 Task: Manage the contract owners settings
Action: Mouse moved to (153, 149)
Screenshot: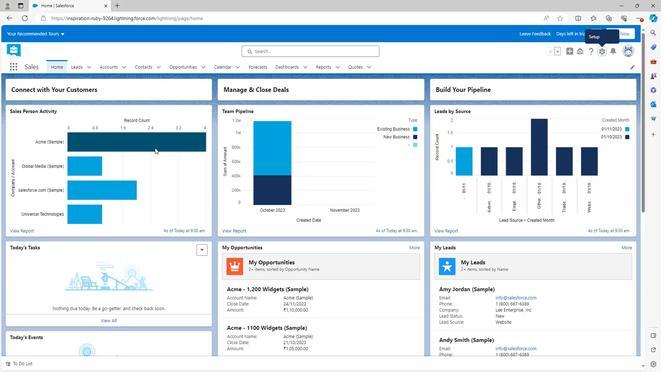 
Action: Mouse scrolled (153, 148) with delta (0, 0)
Screenshot: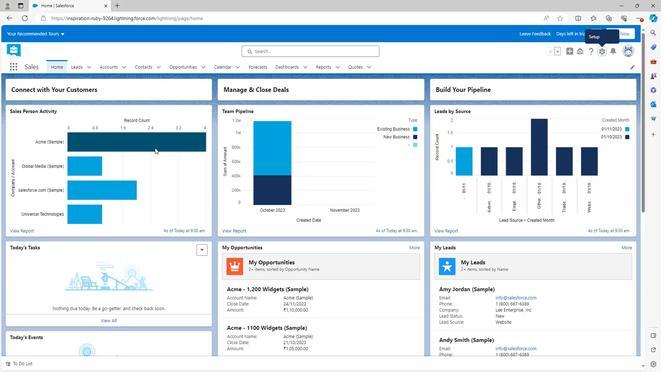 
Action: Mouse scrolled (153, 148) with delta (0, 0)
Screenshot: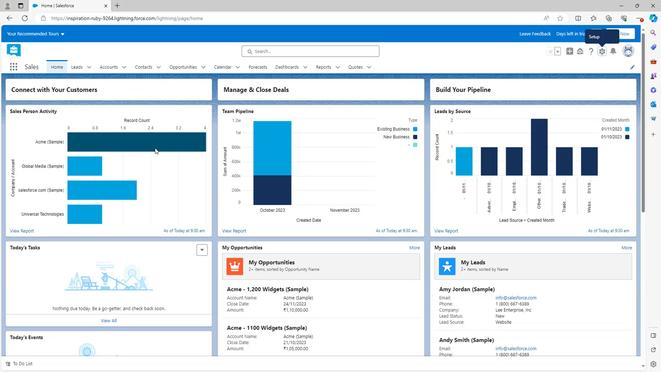 
Action: Mouse scrolled (153, 148) with delta (0, 0)
Screenshot: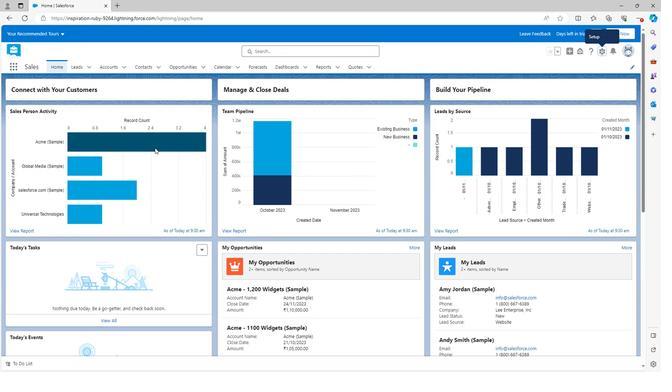 
Action: Mouse scrolled (153, 148) with delta (0, 0)
Screenshot: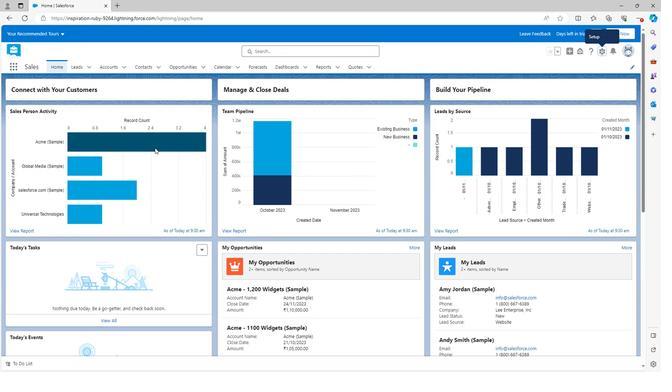 
Action: Mouse scrolled (153, 148) with delta (0, 0)
Screenshot: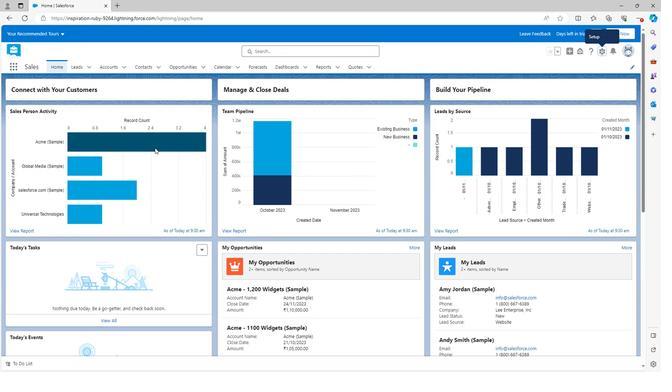 
Action: Mouse moved to (153, 149)
Screenshot: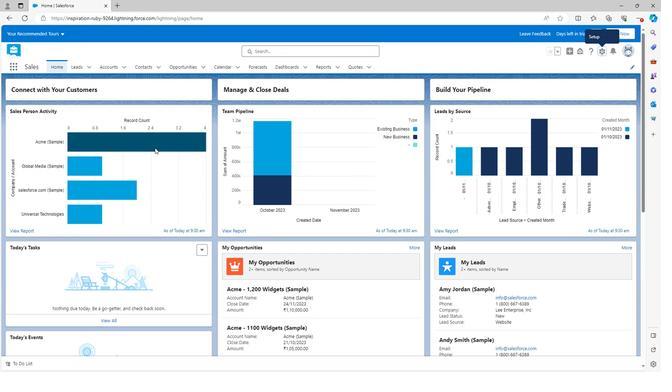 
Action: Mouse scrolled (153, 149) with delta (0, 0)
Screenshot: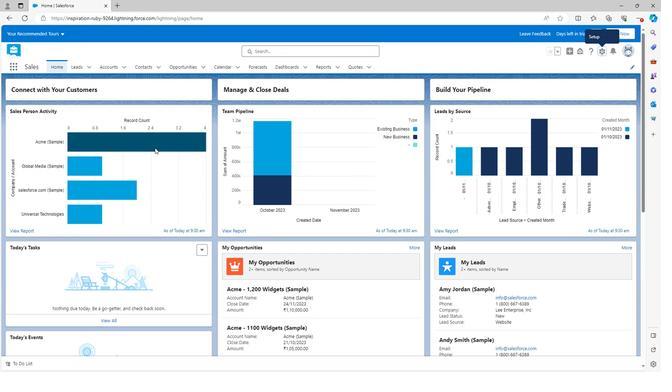 
Action: Mouse moved to (153, 150)
Screenshot: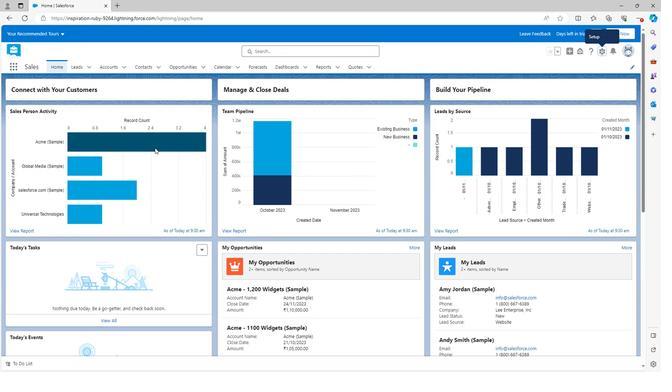 
Action: Mouse scrolled (153, 149) with delta (0, 0)
Screenshot: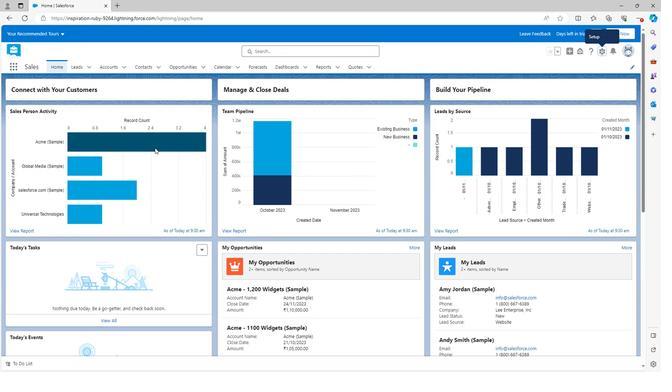 
Action: Mouse moved to (153, 150)
Screenshot: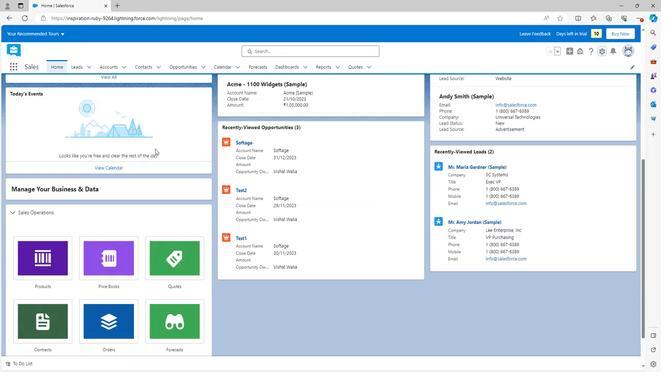 
Action: Mouse scrolled (153, 150) with delta (0, 0)
Screenshot: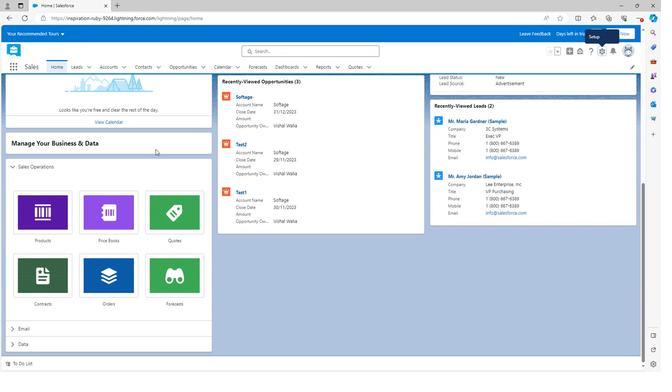 
Action: Mouse scrolled (153, 150) with delta (0, 0)
Screenshot: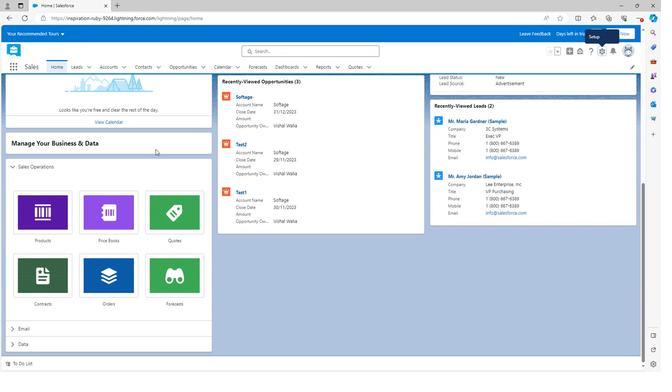 
Action: Mouse scrolled (153, 150) with delta (0, 0)
Screenshot: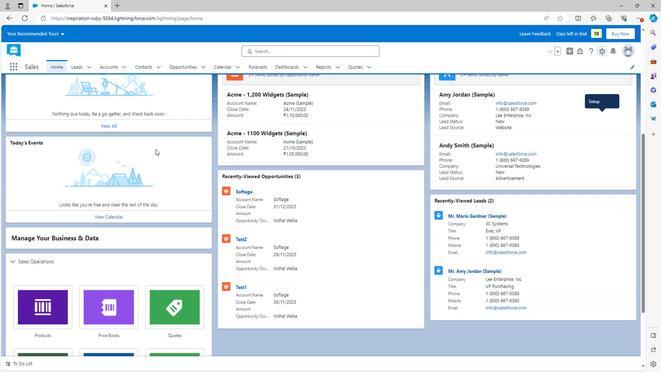 
Action: Mouse scrolled (153, 150) with delta (0, 0)
Screenshot: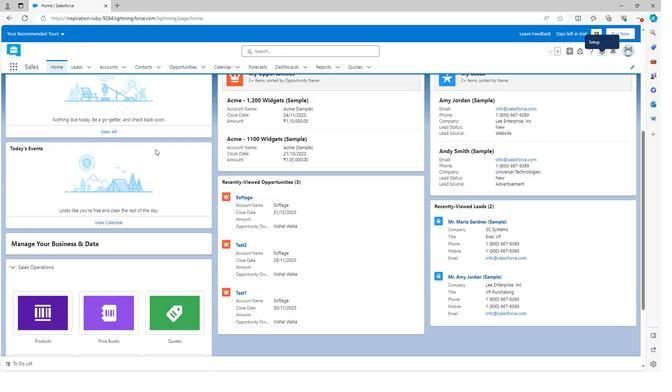 
Action: Mouse scrolled (153, 150) with delta (0, 0)
Screenshot: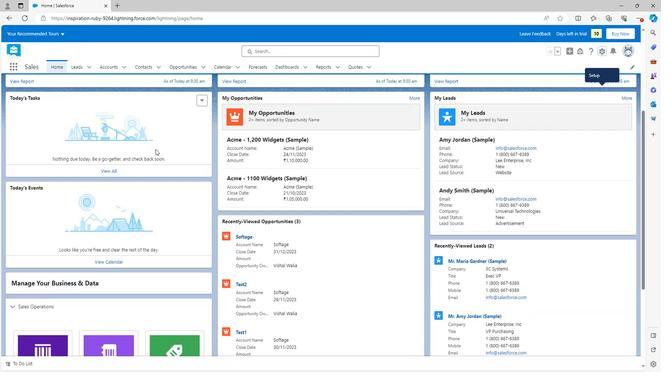 
Action: Mouse scrolled (153, 150) with delta (0, 0)
Screenshot: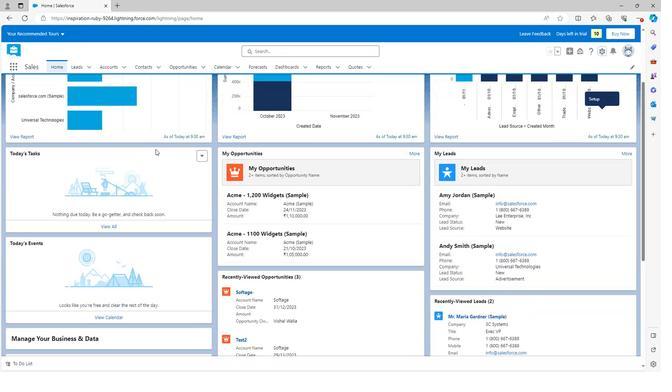 
Action: Mouse scrolled (153, 150) with delta (0, 0)
Screenshot: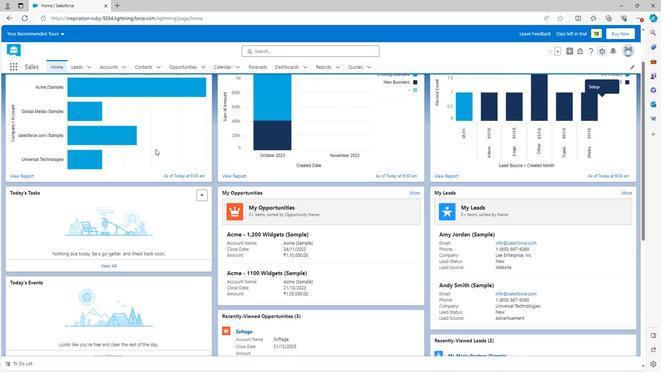 
Action: Mouse moved to (597, 52)
Screenshot: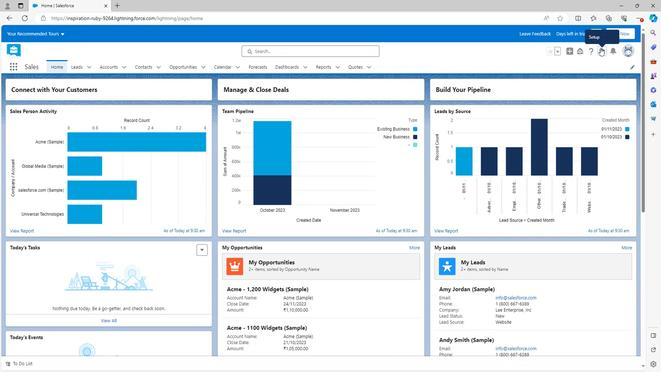 
Action: Mouse pressed left at (597, 52)
Screenshot: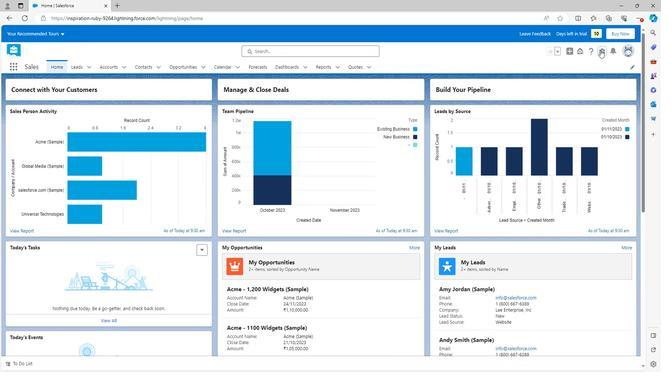 
Action: Mouse moved to (573, 71)
Screenshot: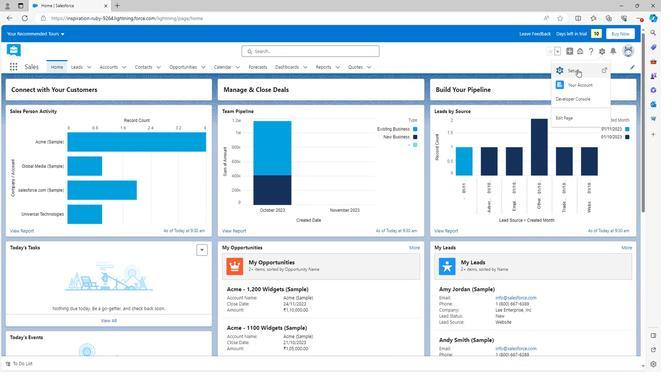 
Action: Mouse pressed left at (573, 71)
Screenshot: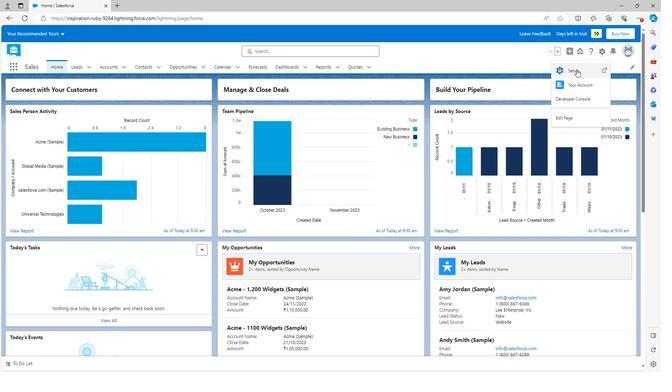 
Action: Mouse moved to (4, 270)
Screenshot: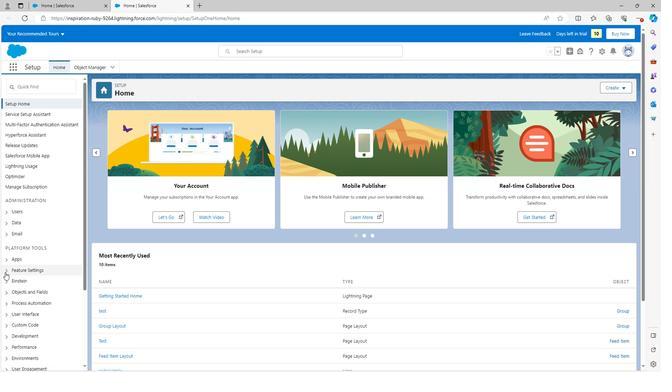 
Action: Mouse pressed left at (4, 270)
Screenshot: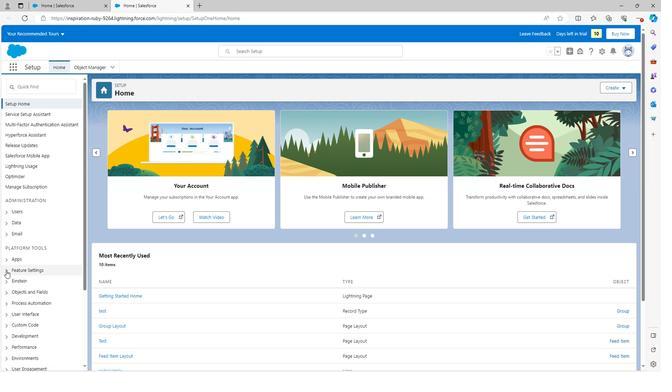 
Action: Mouse scrolled (4, 270) with delta (0, 0)
Screenshot: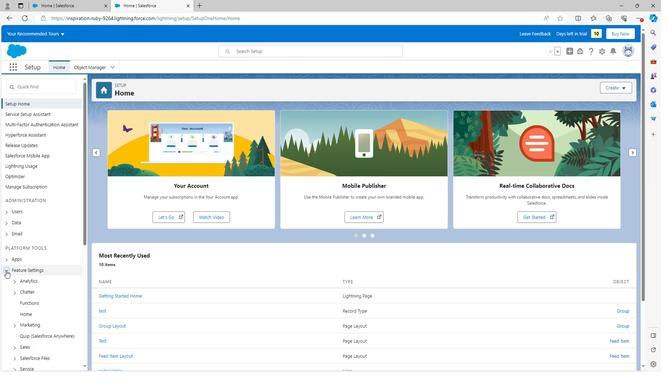 
Action: Mouse scrolled (4, 270) with delta (0, 0)
Screenshot: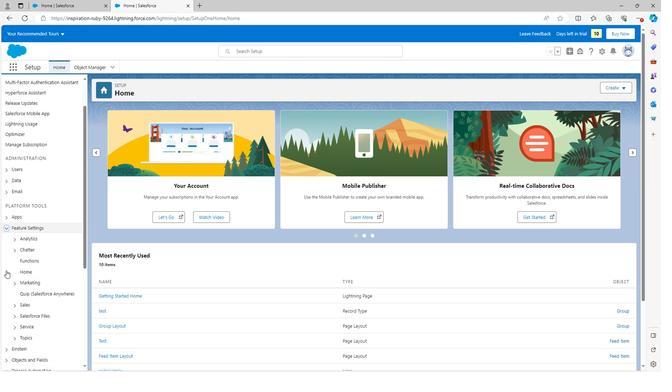 
Action: Mouse moved to (4, 270)
Screenshot: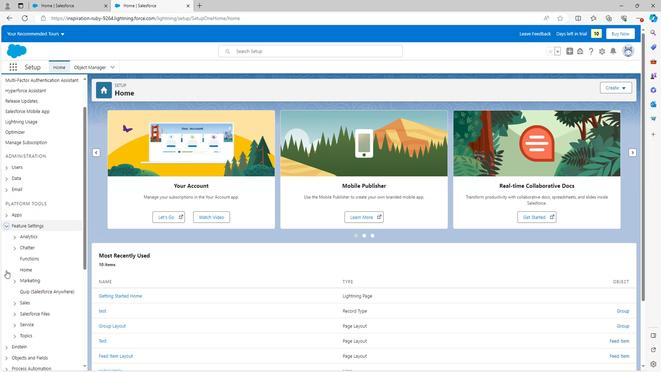 
Action: Mouse scrolled (4, 270) with delta (0, 0)
Screenshot: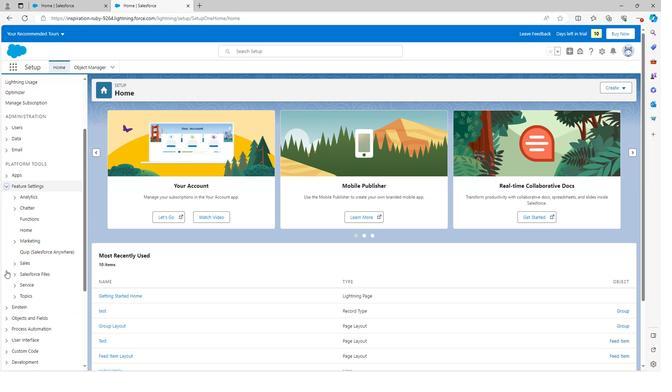 
Action: Mouse moved to (11, 214)
Screenshot: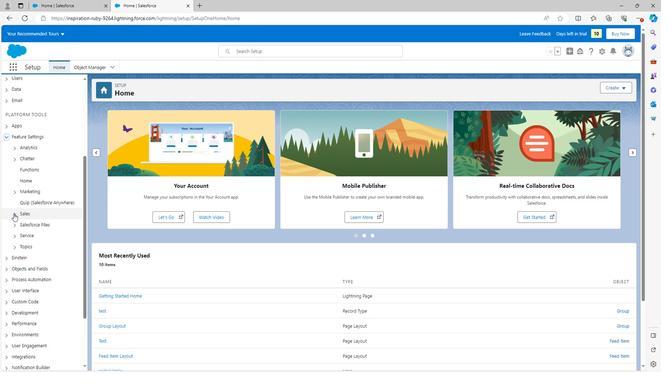 
Action: Mouse pressed left at (11, 214)
Screenshot: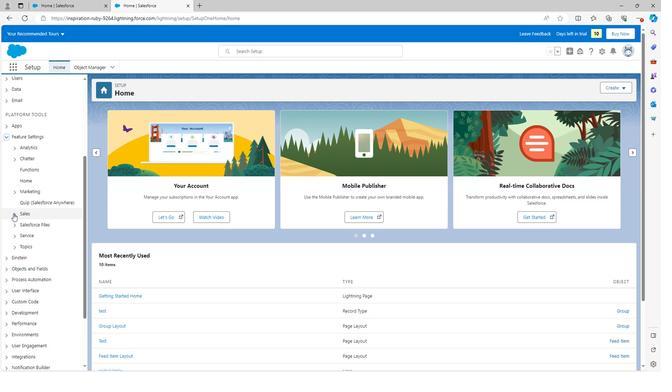 
Action: Mouse moved to (29, 290)
Screenshot: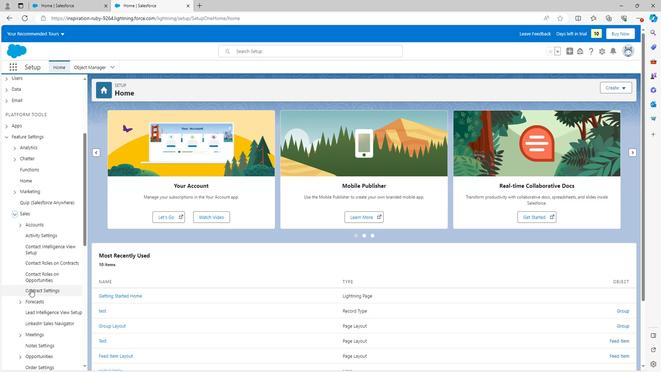 
Action: Mouse pressed left at (29, 290)
Screenshot: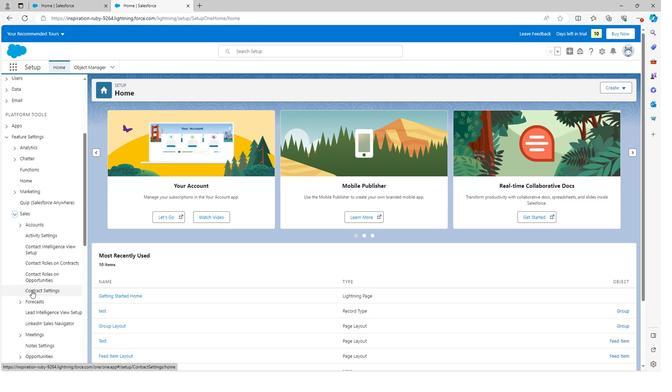 
Action: Mouse moved to (200, 165)
Screenshot: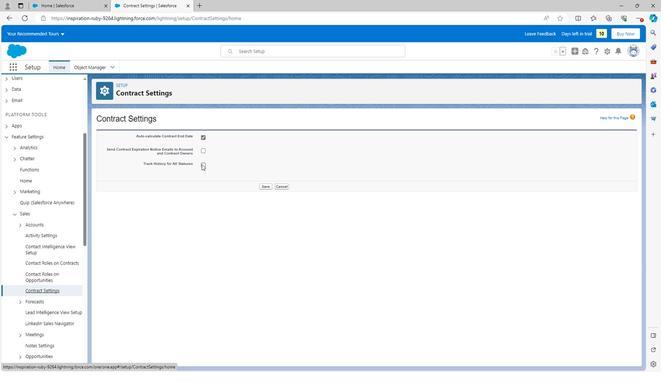 
Action: Mouse pressed left at (200, 165)
Screenshot: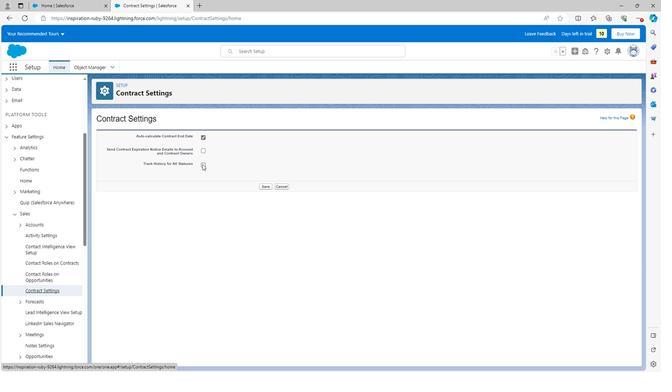 
Action: Mouse moved to (201, 151)
Screenshot: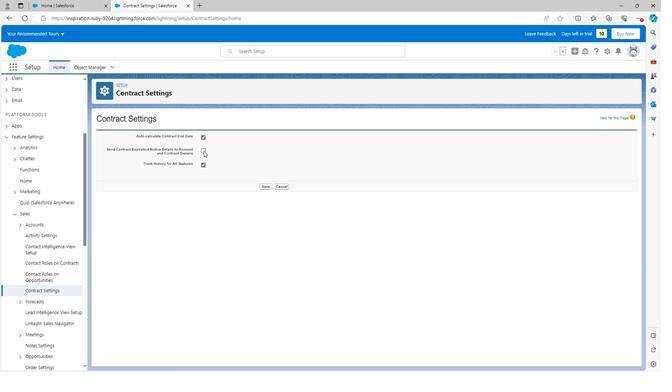 
Action: Mouse pressed left at (201, 151)
Screenshot: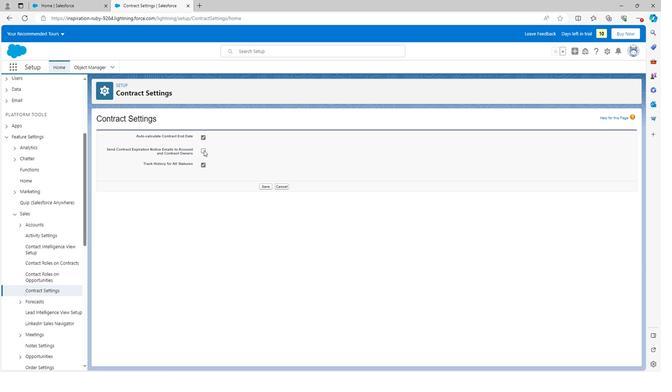
Action: Mouse pressed left at (201, 151)
Screenshot: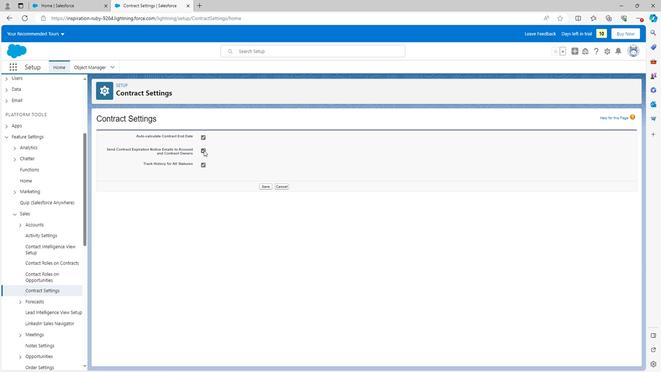 
Action: Mouse moved to (263, 186)
Screenshot: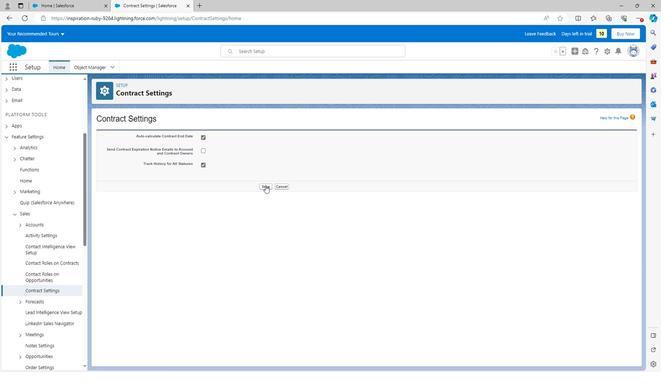 
Action: Mouse pressed left at (263, 186)
Screenshot: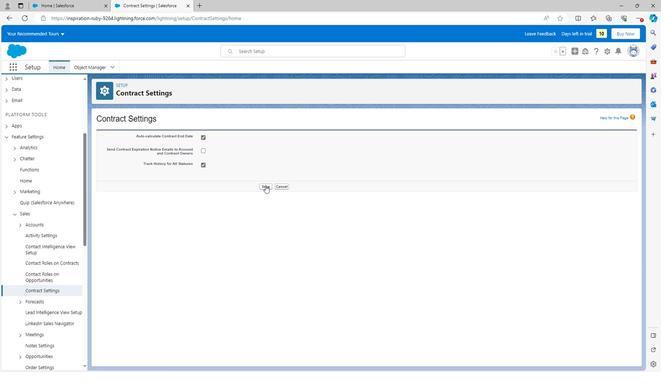 
Action: Mouse scrolled (263, 186) with delta (0, 0)
Screenshot: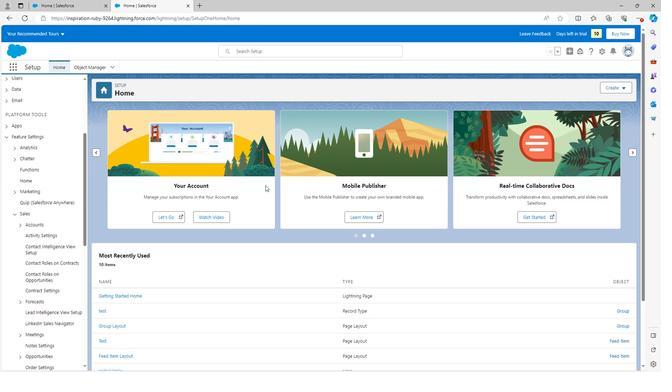 
Action: Mouse scrolled (263, 186) with delta (0, 0)
Screenshot: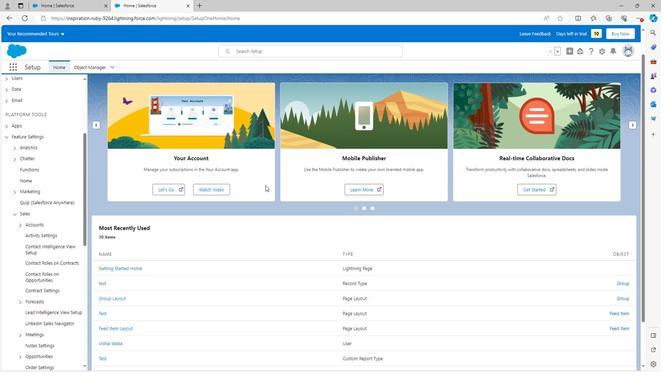 
Action: Mouse scrolled (263, 186) with delta (0, 0)
Screenshot: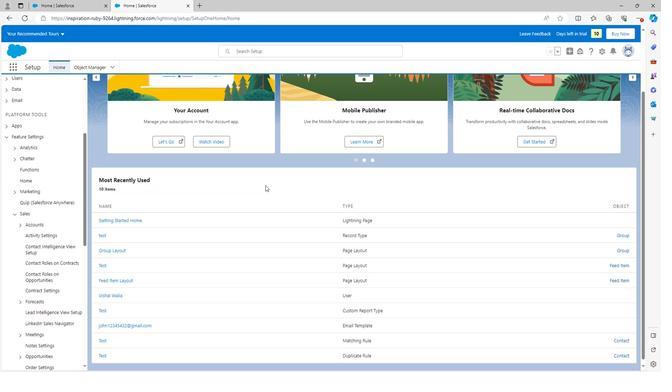 
Action: Mouse scrolled (263, 186) with delta (0, 0)
Screenshot: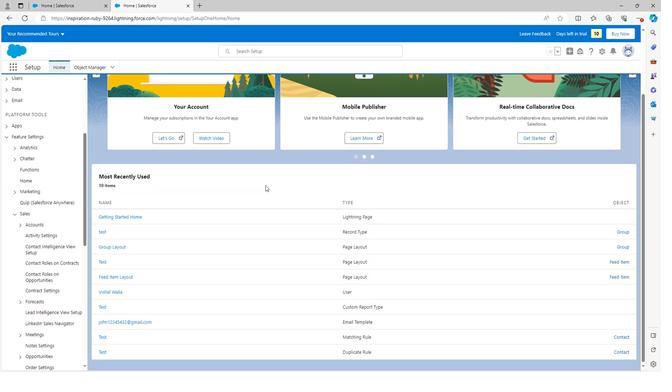 
Action: Mouse scrolled (263, 186) with delta (0, 0)
Screenshot: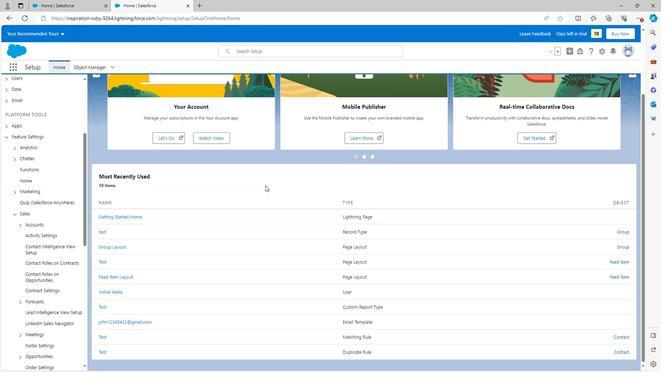 
Action: Mouse scrolled (263, 186) with delta (0, 0)
Screenshot: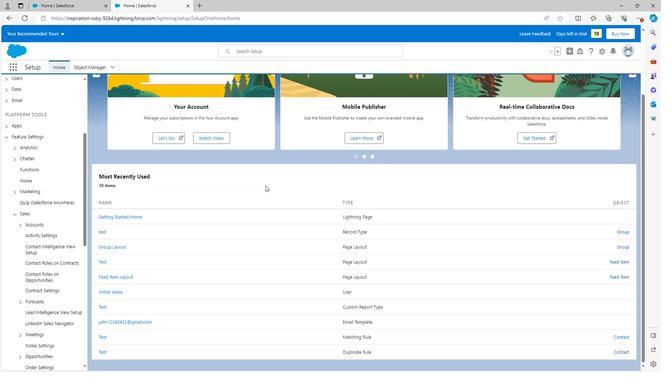 
